 Task: Add Dead Sea Amazing Mineral Bath Salts to the cart.
Action: Mouse moved to (670, 261)
Screenshot: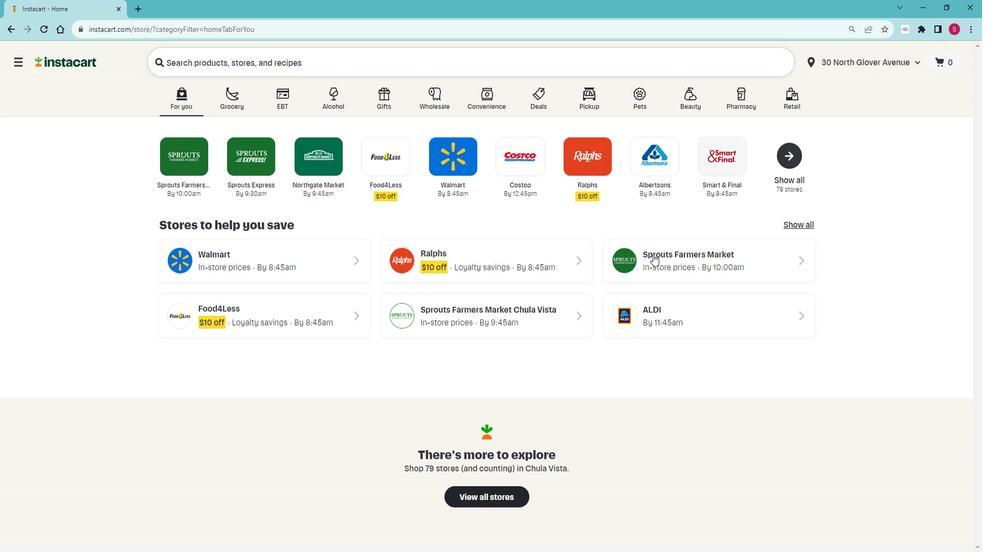 
Action: Mouse pressed left at (670, 261)
Screenshot: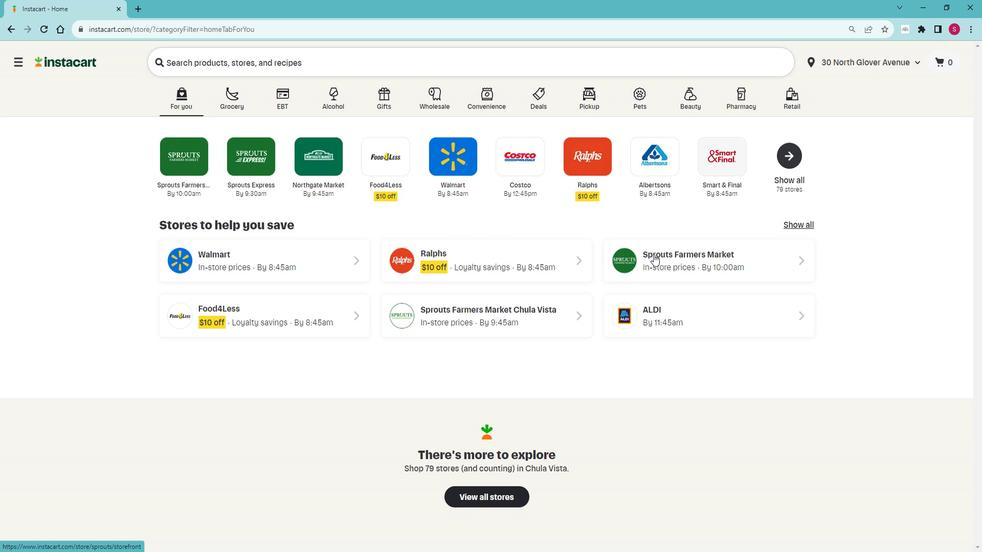
Action: Mouse moved to (95, 306)
Screenshot: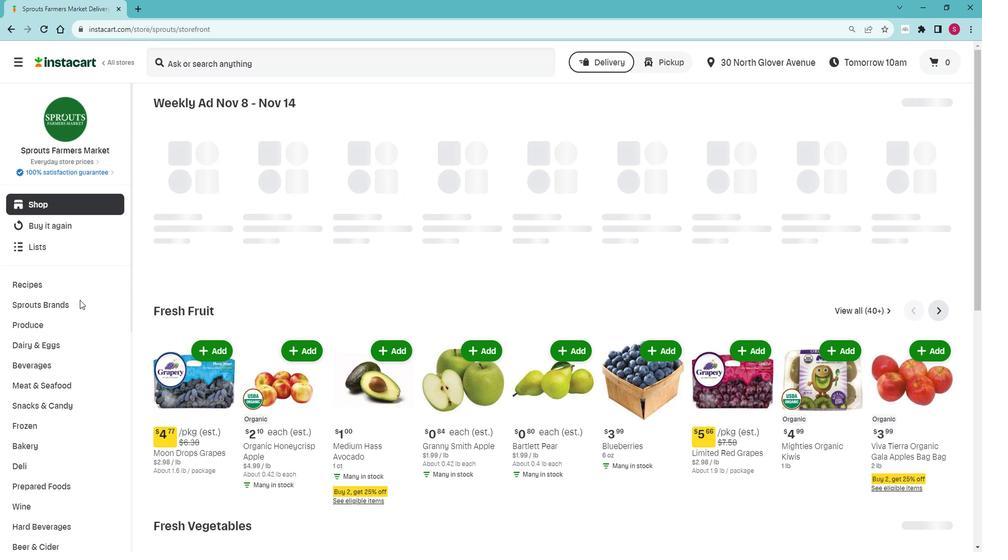
Action: Mouse scrolled (95, 305) with delta (0, 0)
Screenshot: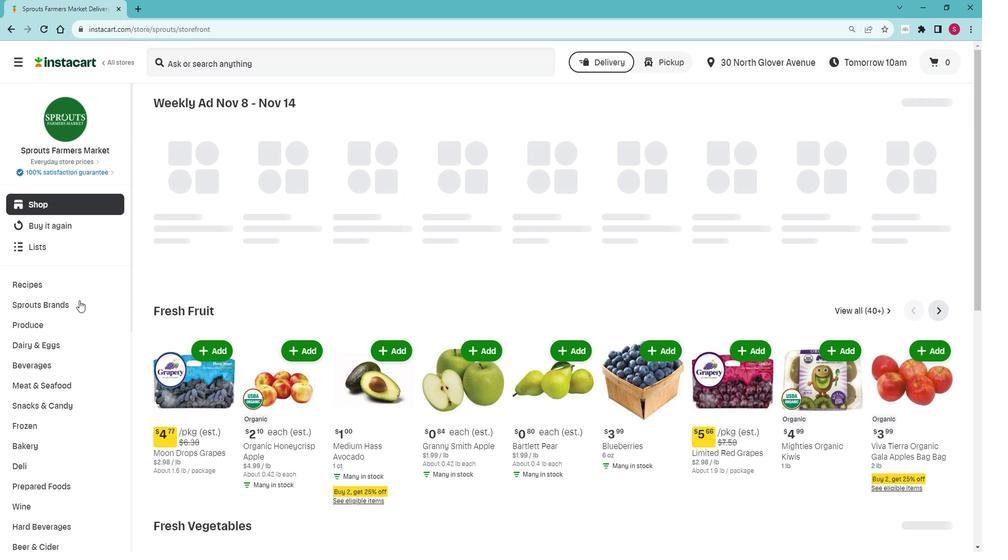 
Action: Mouse scrolled (95, 305) with delta (0, 0)
Screenshot: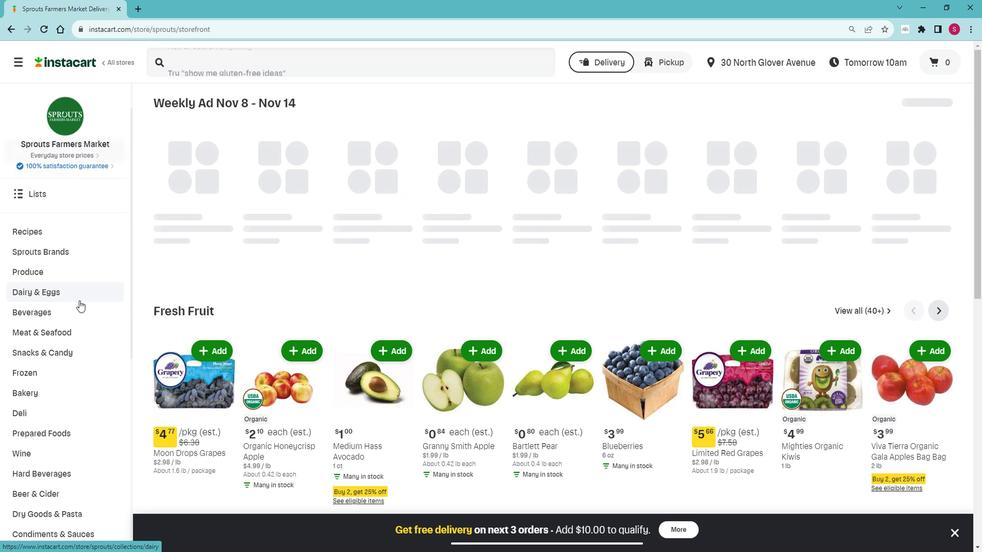 
Action: Mouse scrolled (95, 305) with delta (0, 0)
Screenshot: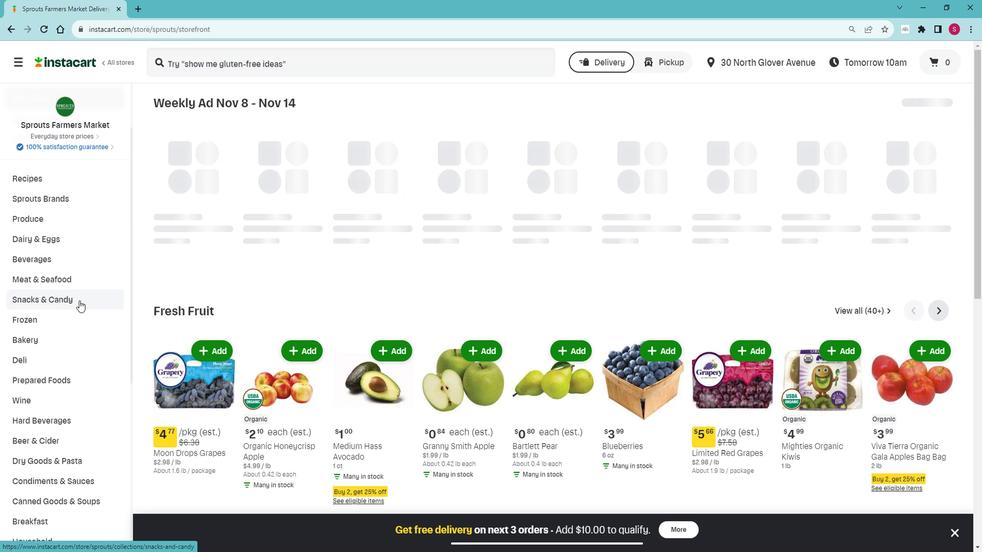 
Action: Mouse scrolled (95, 305) with delta (0, 0)
Screenshot: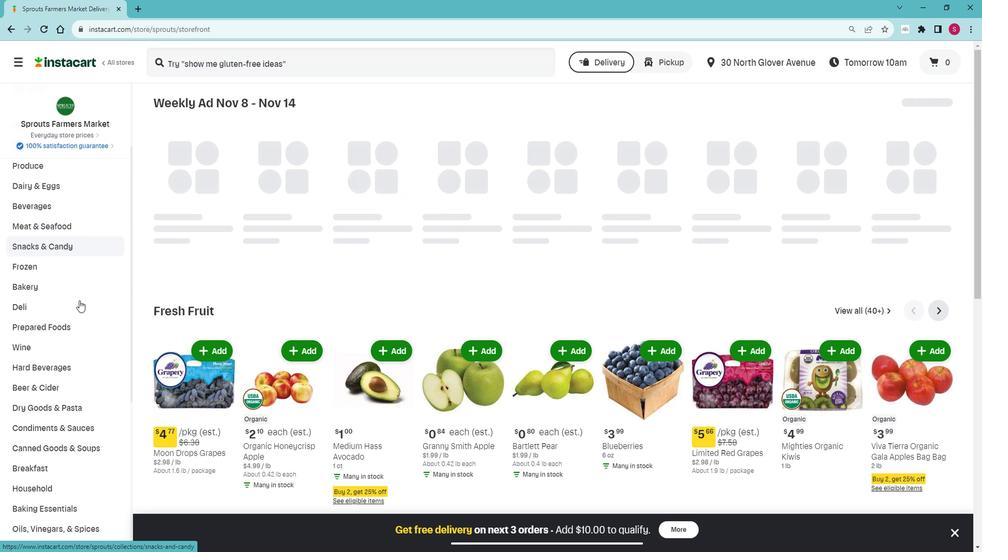 
Action: Mouse scrolled (95, 305) with delta (0, 0)
Screenshot: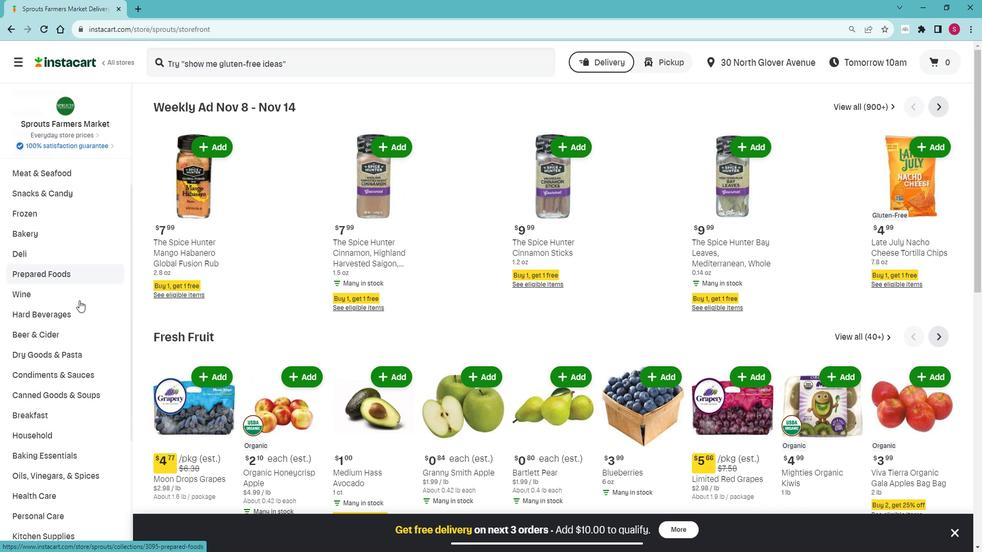 
Action: Mouse scrolled (95, 305) with delta (0, 0)
Screenshot: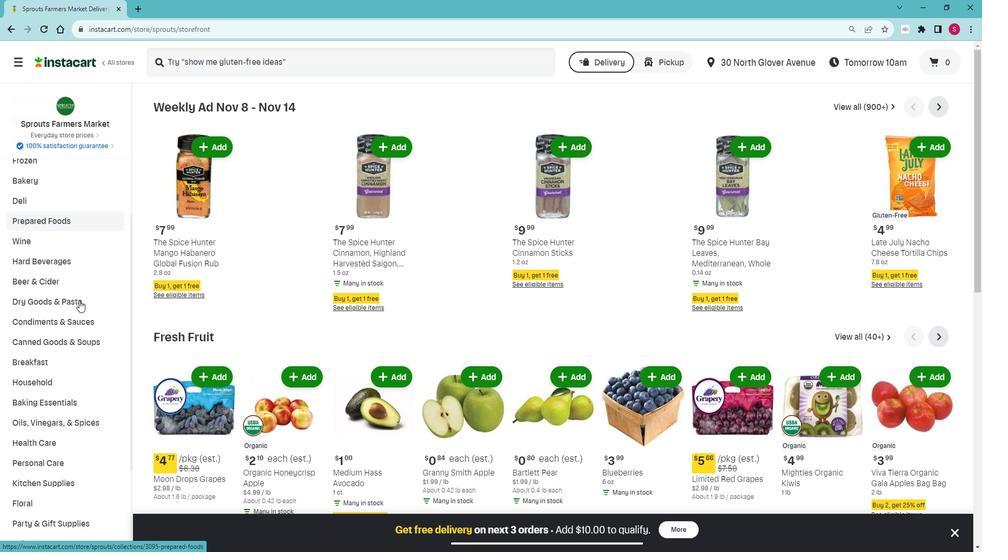 
Action: Mouse moved to (81, 412)
Screenshot: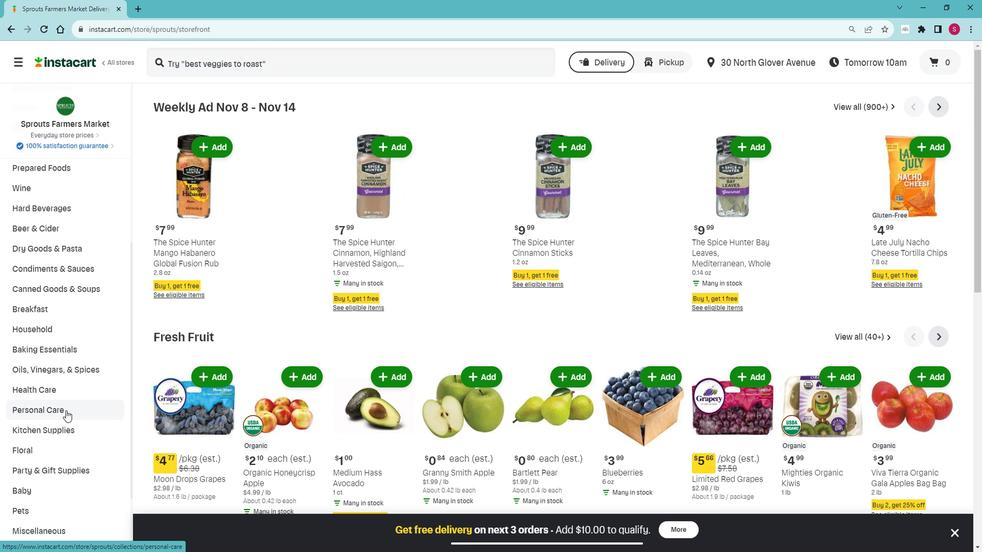 
Action: Mouse pressed left at (81, 412)
Screenshot: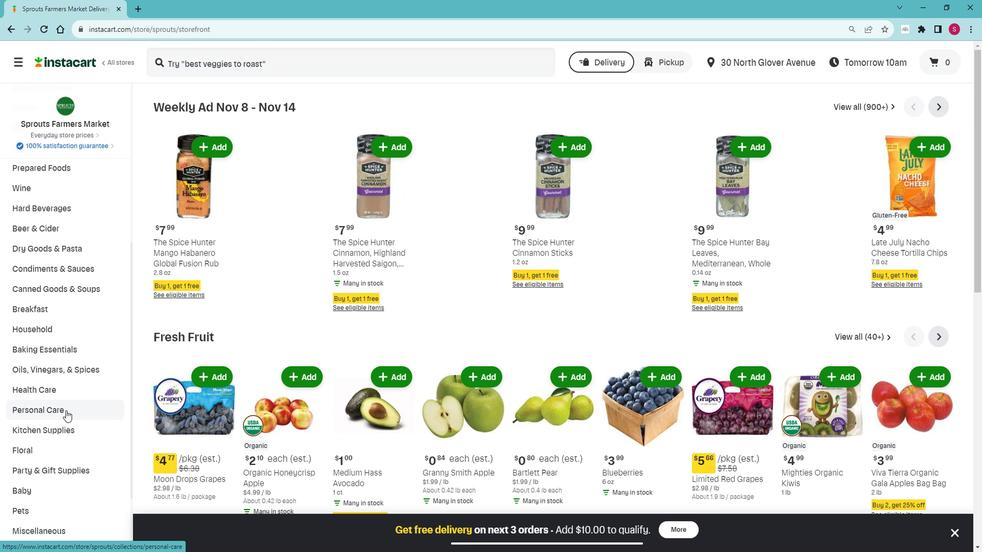 
Action: Mouse moved to (74, 434)
Screenshot: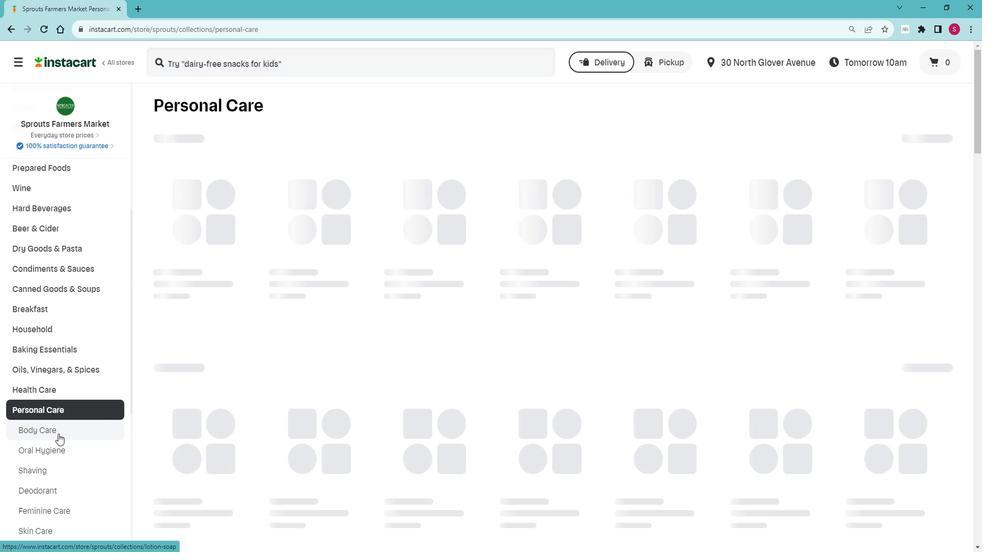 
Action: Mouse pressed left at (74, 434)
Screenshot: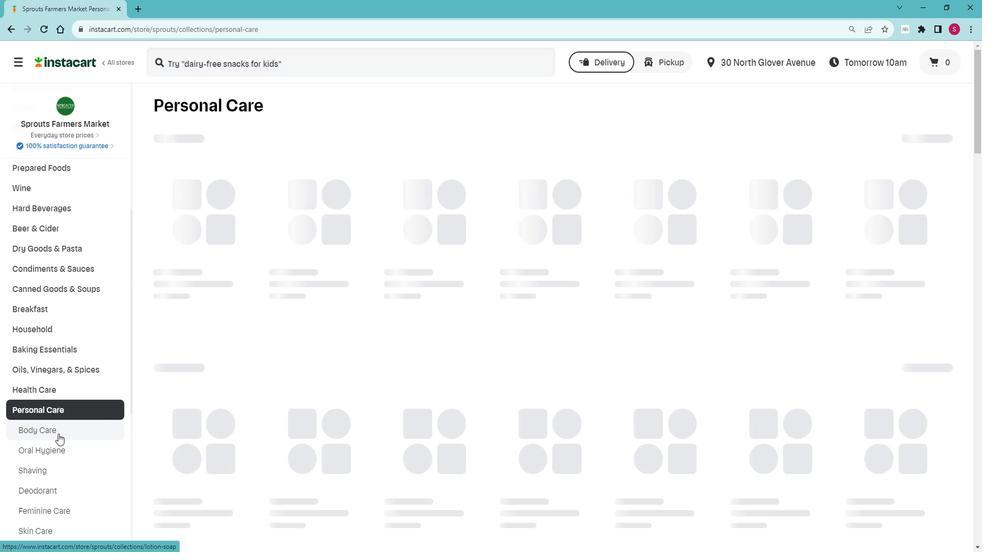 
Action: Mouse moved to (429, 159)
Screenshot: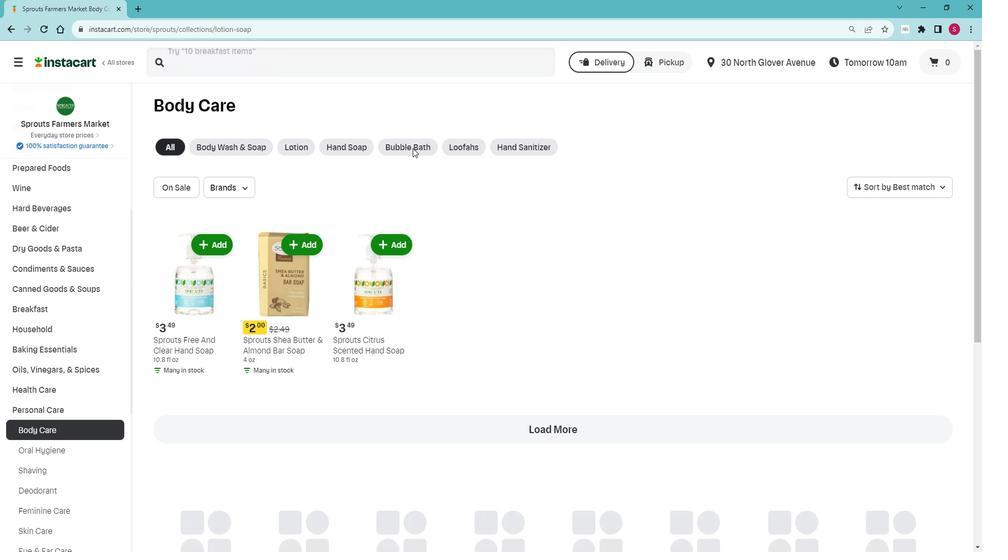 
Action: Mouse pressed left at (429, 159)
Screenshot: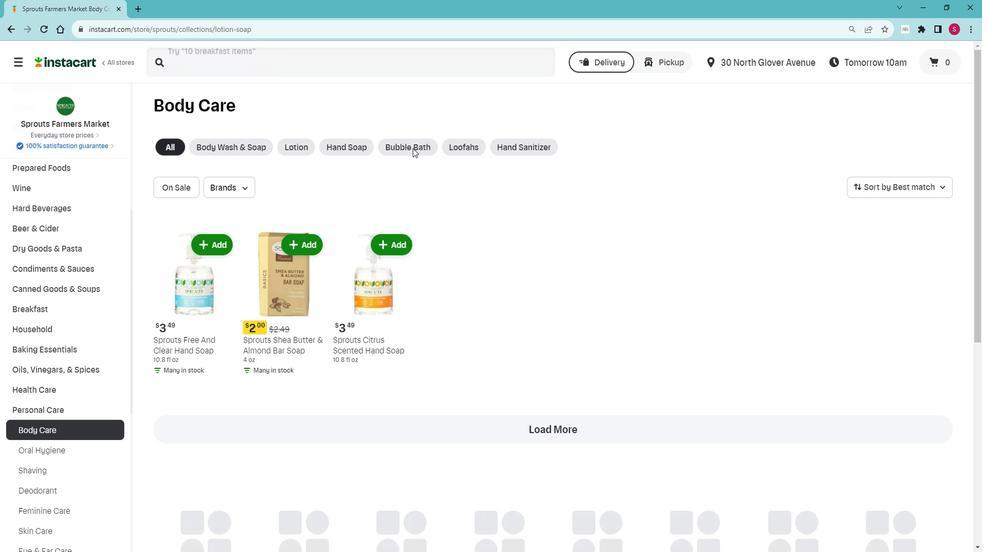 
Action: Mouse moved to (279, 83)
Screenshot: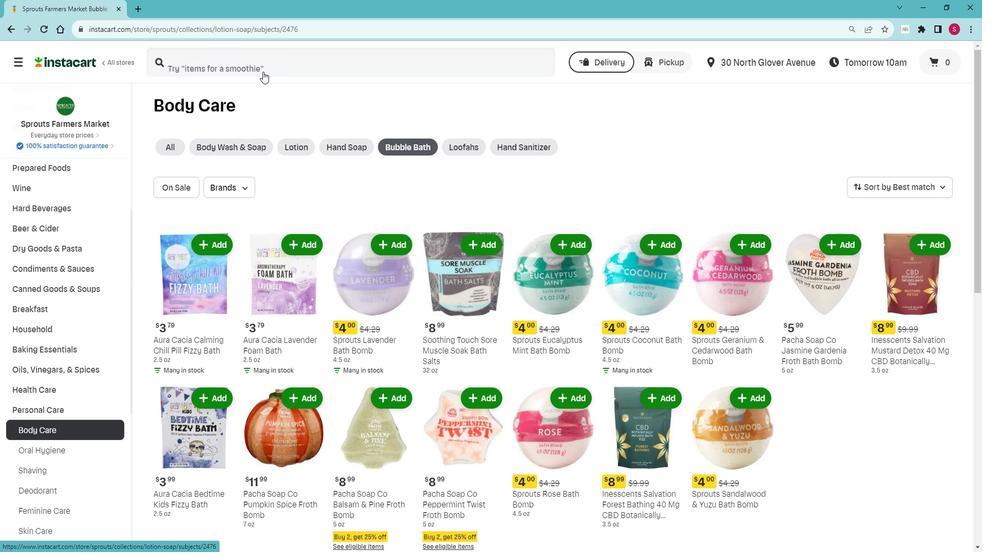 
Action: Mouse pressed left at (279, 83)
Screenshot: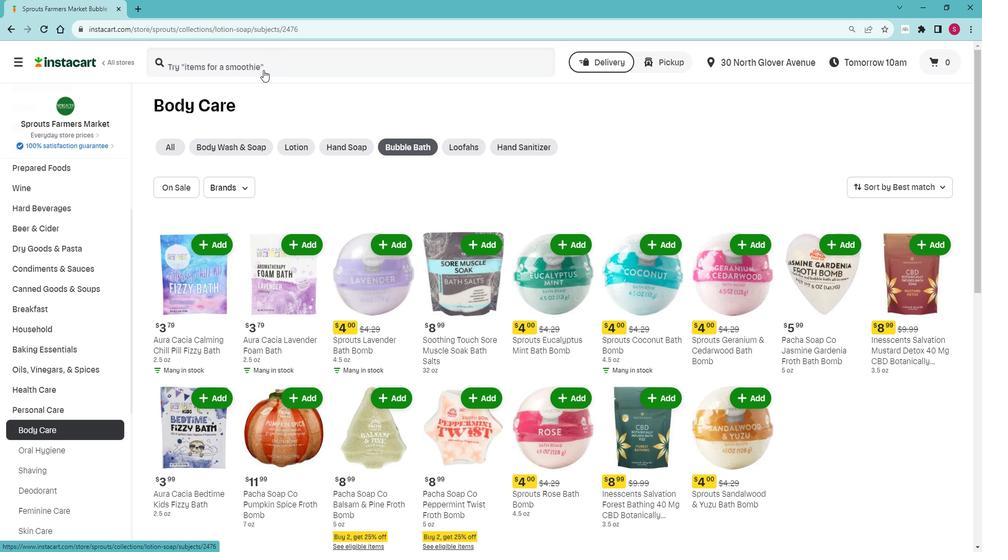 
Action: Mouse moved to (280, 81)
Screenshot: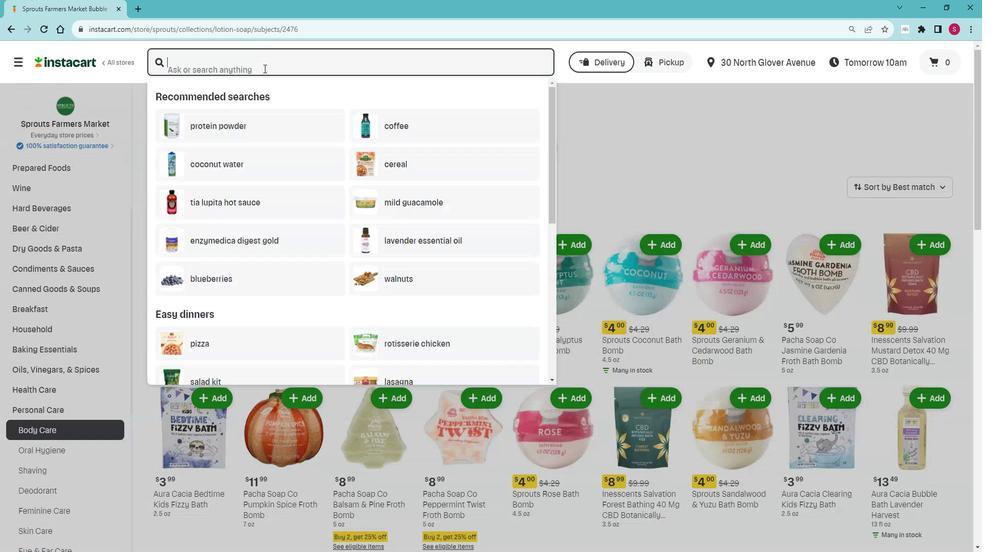 
Action: Key pressed <Key.shift>Dead<Key.space><Key.shift>Sea<Key.space><Key.shift>Amazing<Key.space><Key.shift>Mineral<Key.space><Key.shift>Bath<Key.space><Key.shift>Salts<Key.space><Key.enter>
Screenshot: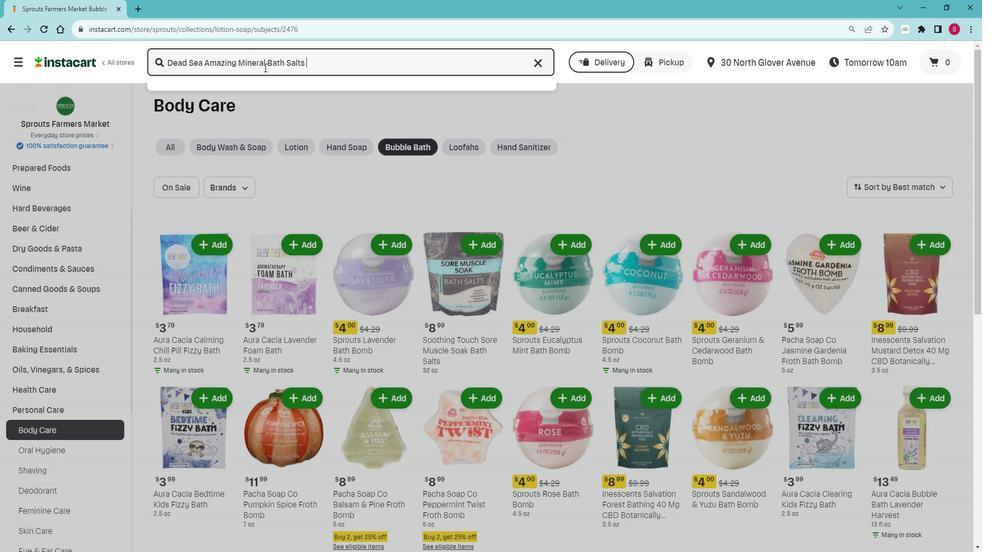 
Action: Mouse moved to (794, 159)
Screenshot: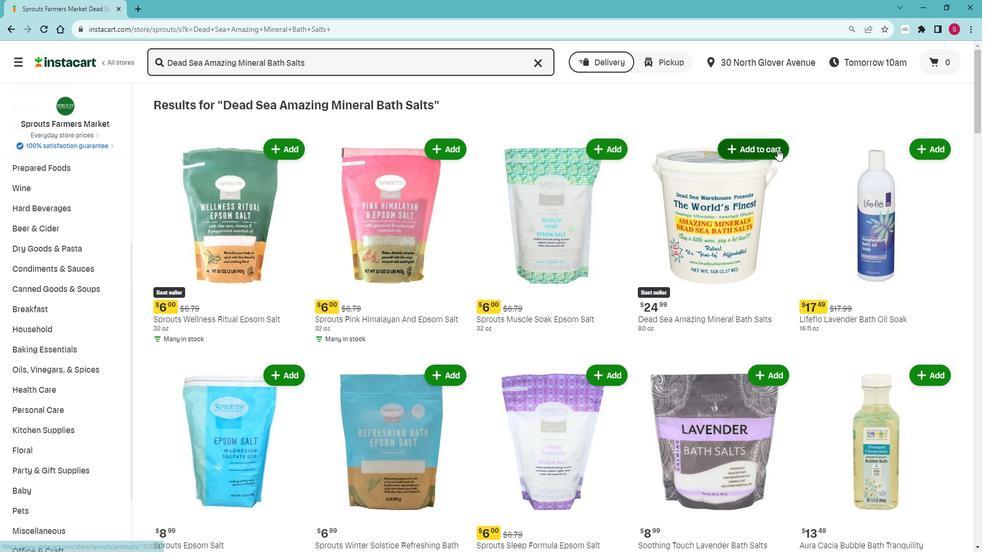 
Action: Mouse pressed left at (794, 159)
Screenshot: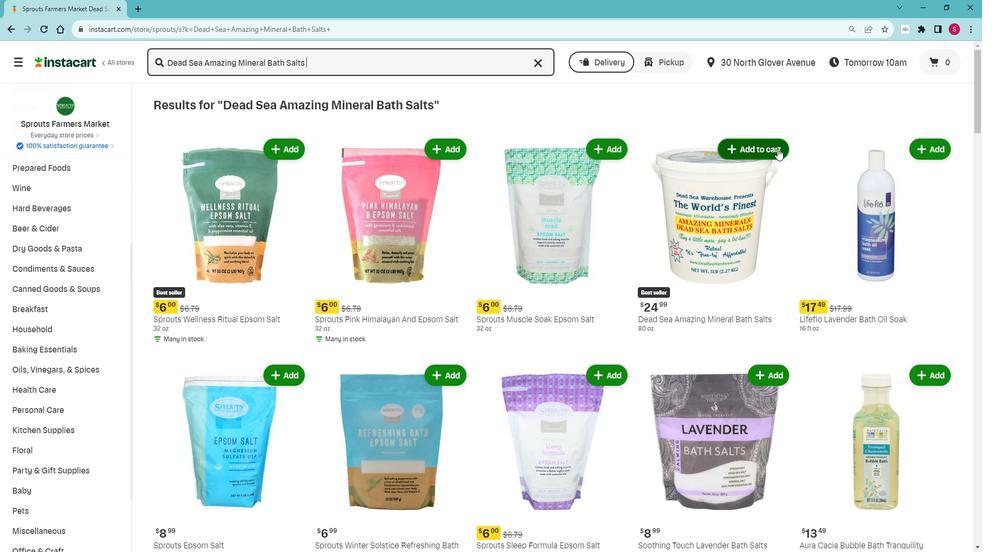 
Action: Mouse moved to (777, 105)
Screenshot: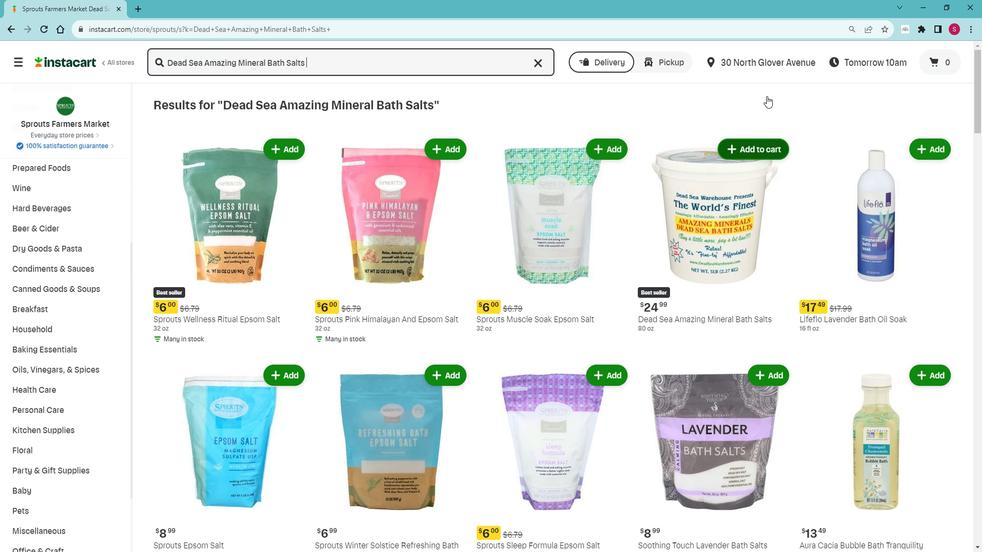 
